 Task: Add the task  Create a new online platform for online legal consultations to the section Internationalization Sprint in the project BoostPro and add a Due Date to the respective task as 2023/10/20
Action: Mouse moved to (664, 481)
Screenshot: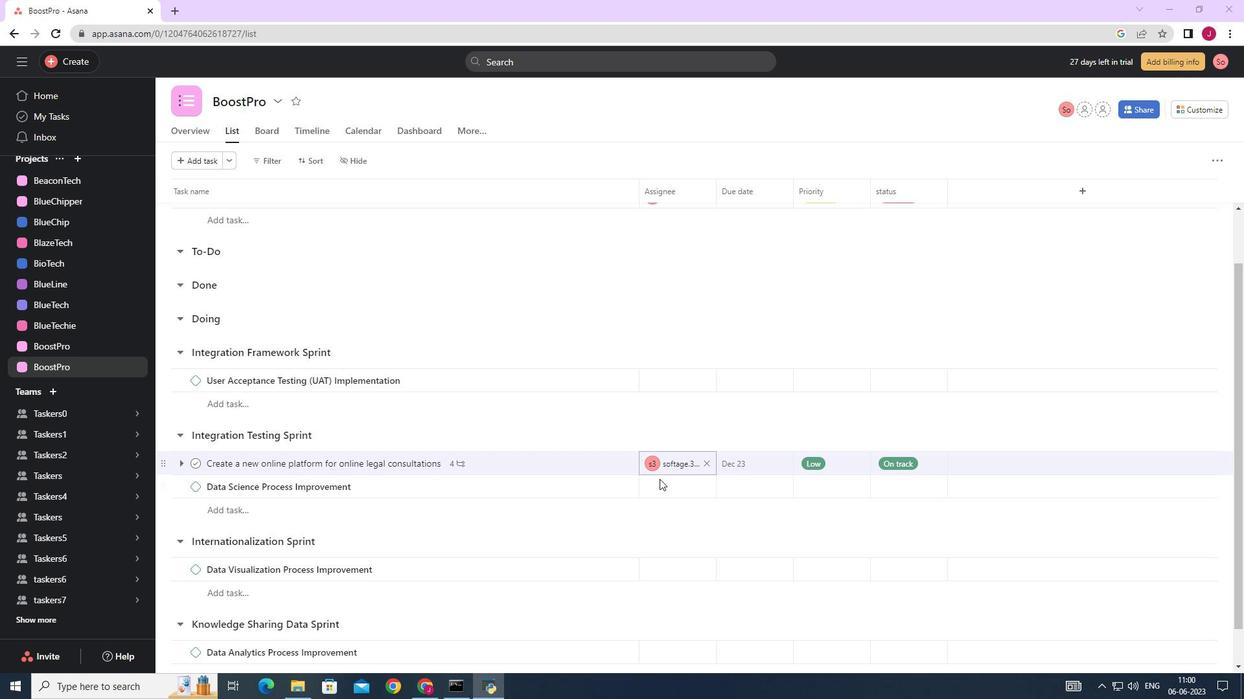 
Action: Mouse scrolled (664, 480) with delta (0, 0)
Screenshot: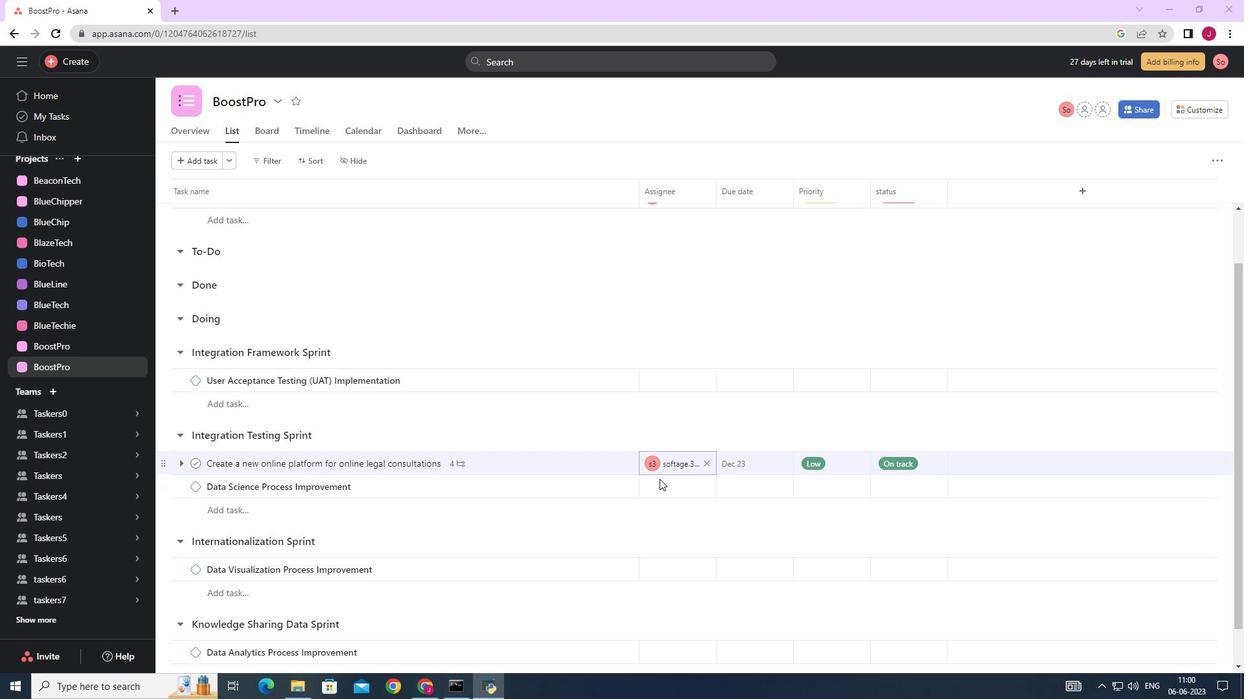 
Action: Mouse moved to (664, 482)
Screenshot: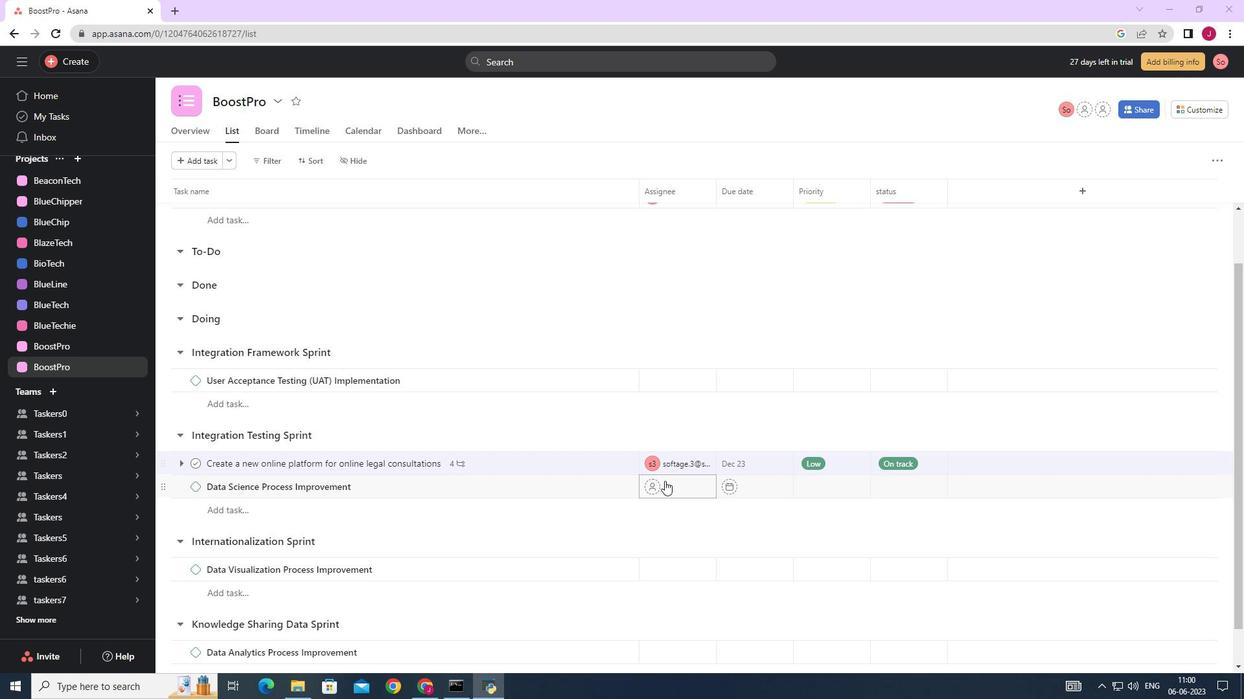 
Action: Mouse scrolled (664, 481) with delta (0, 0)
Screenshot: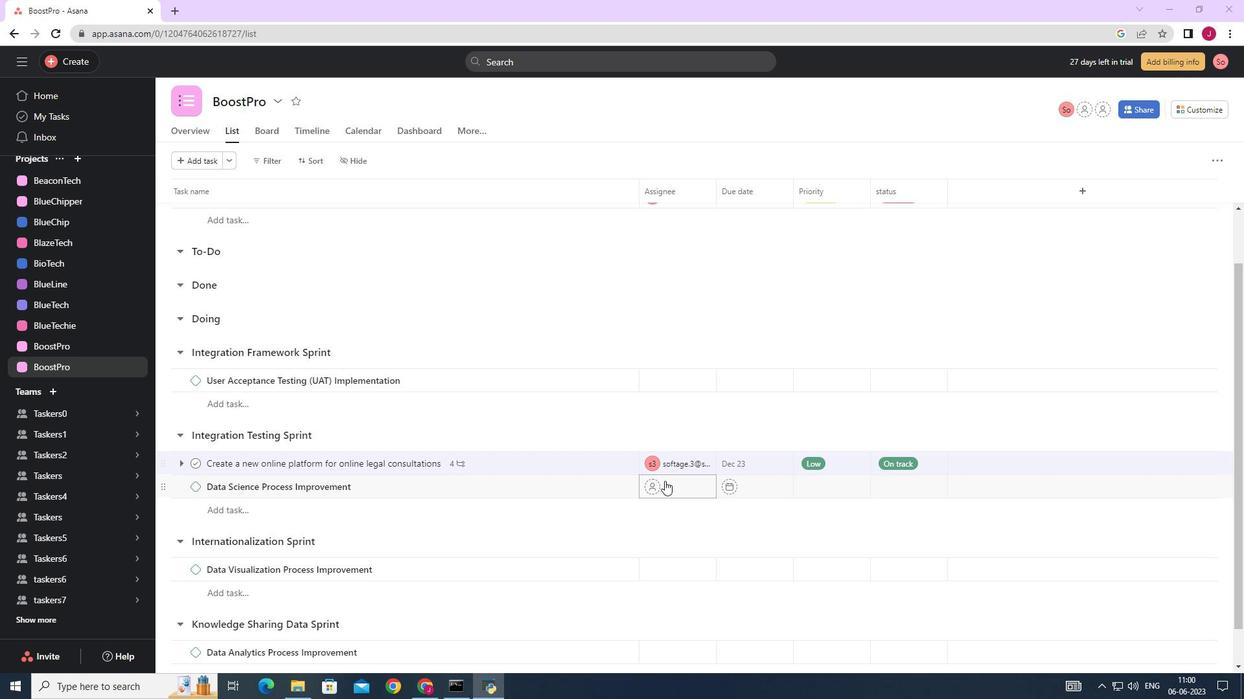 
Action: Mouse moved to (605, 420)
Screenshot: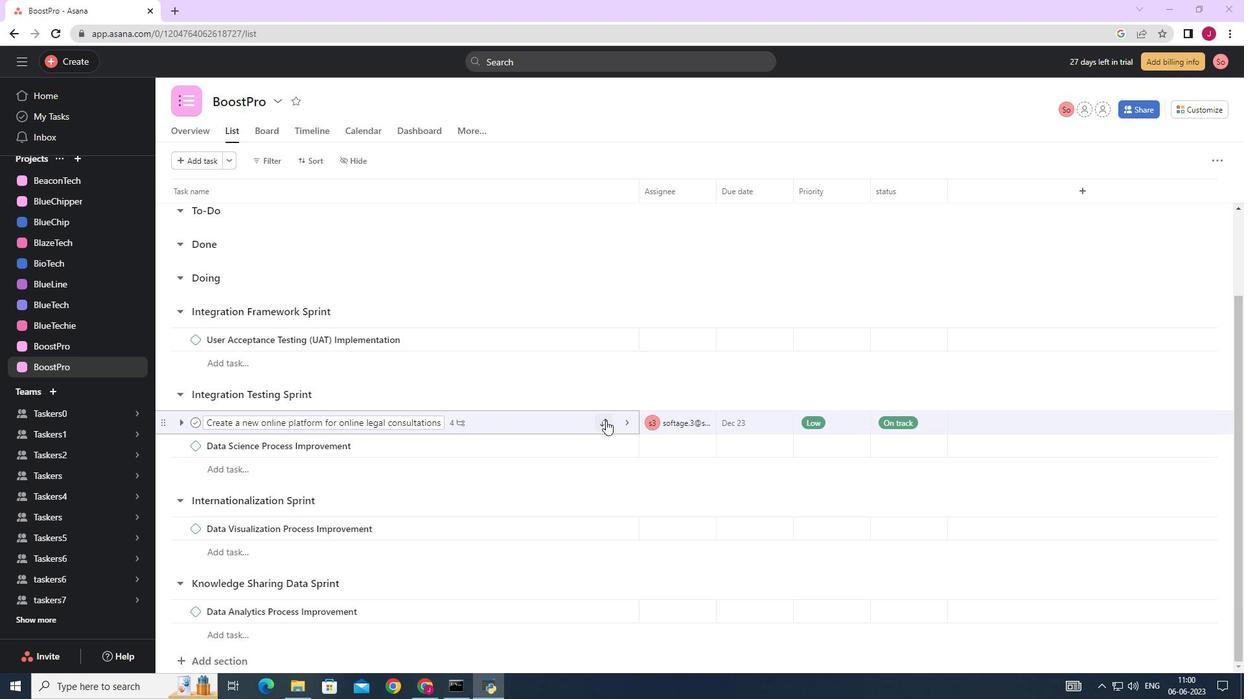 
Action: Mouse pressed left at (605, 420)
Screenshot: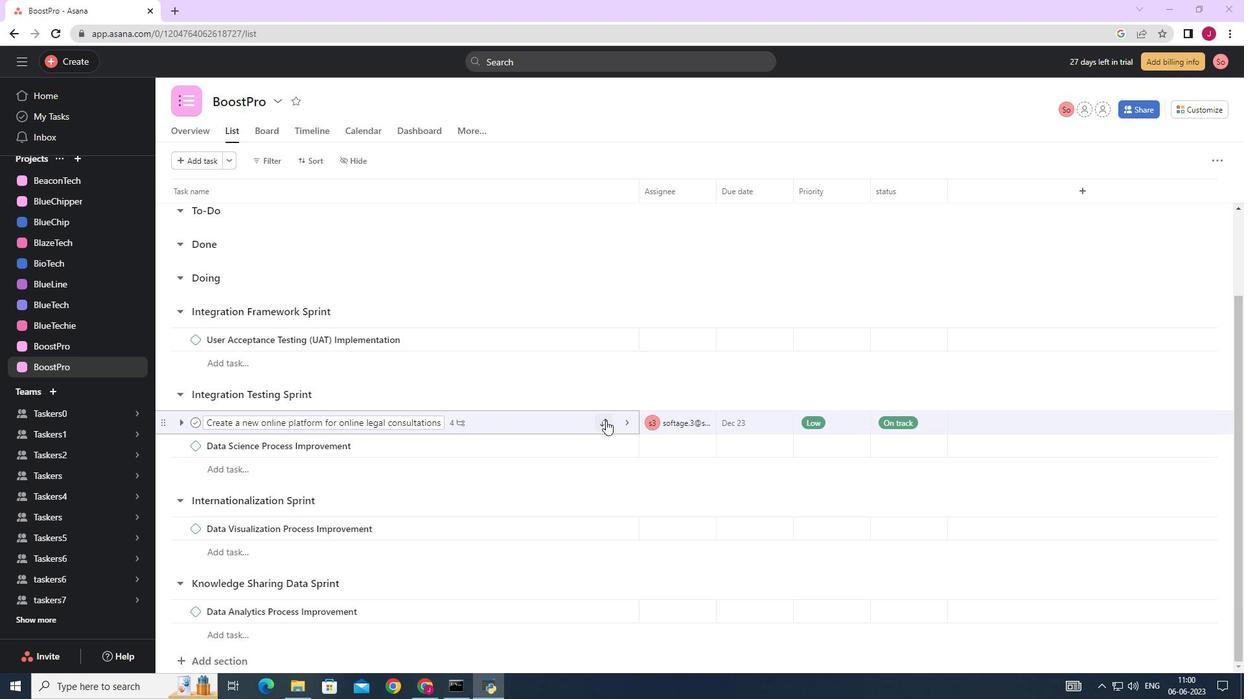 
Action: Mouse moved to (502, 609)
Screenshot: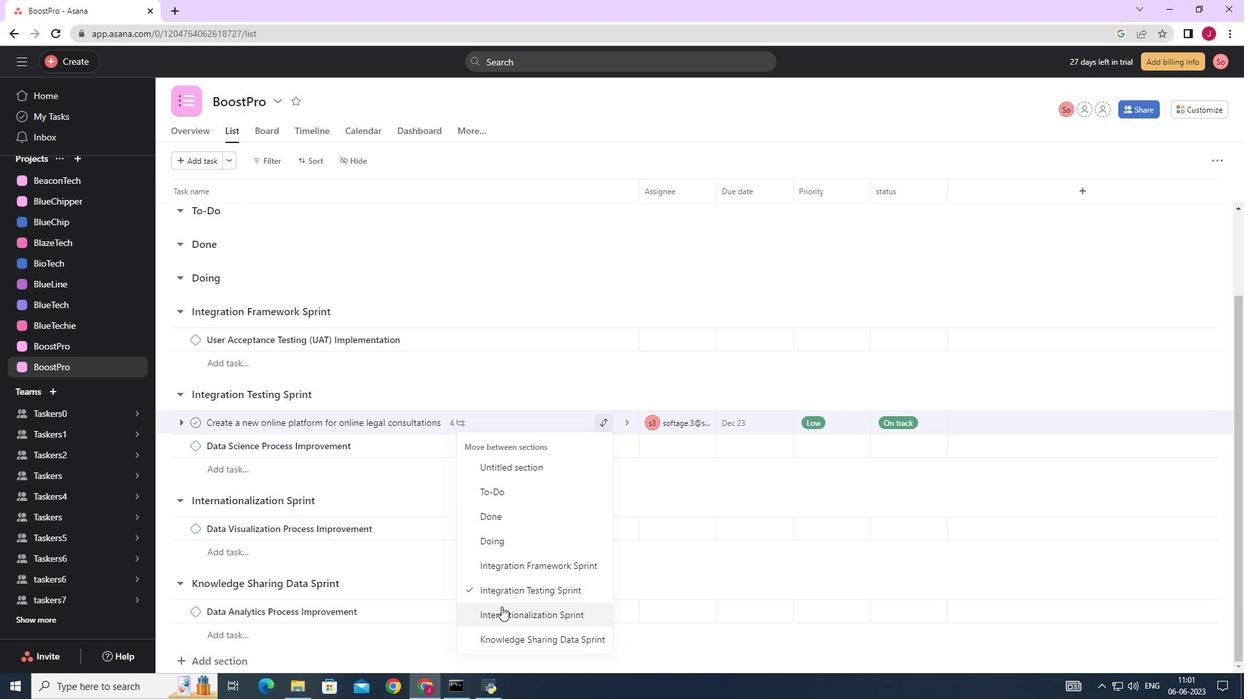 
Action: Mouse pressed left at (502, 609)
Screenshot: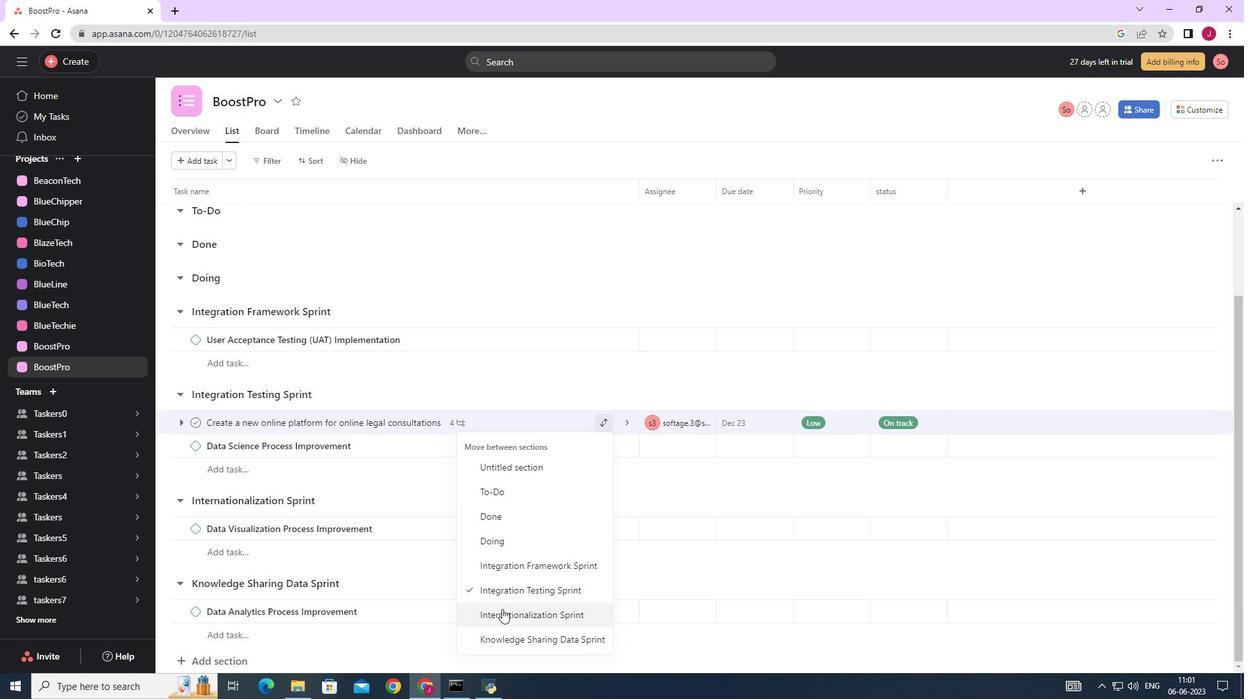 
Action: Mouse moved to (784, 499)
Screenshot: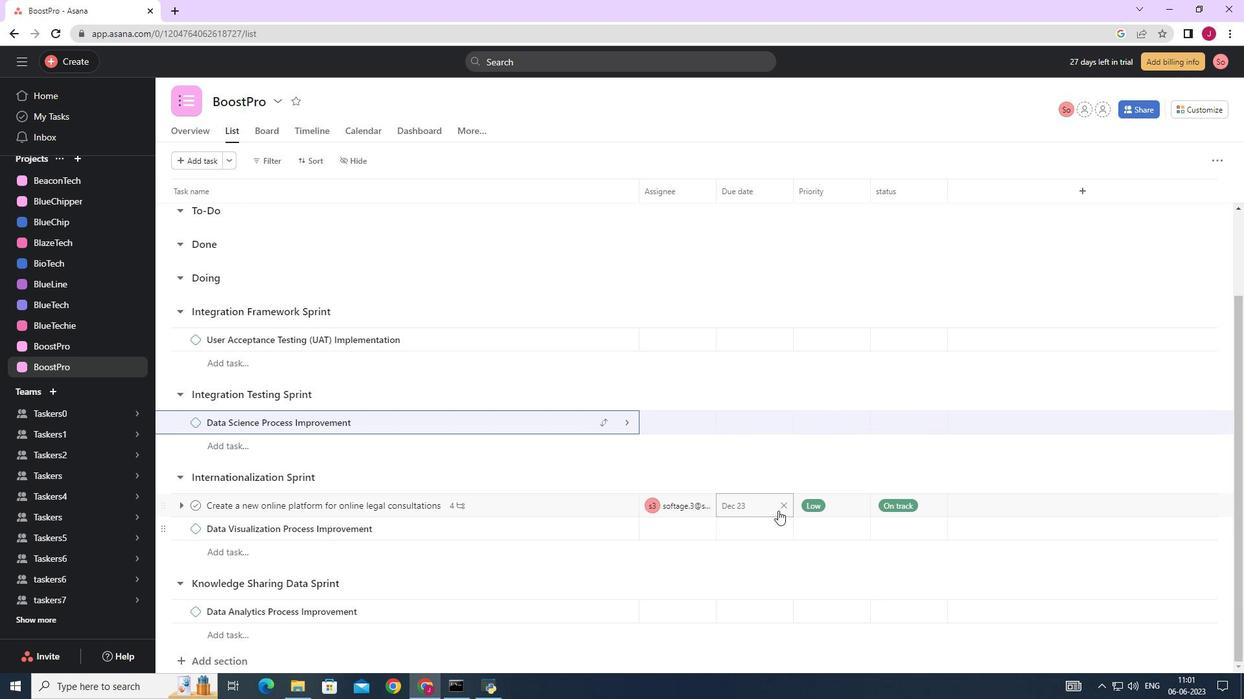 
Action: Mouse pressed left at (784, 499)
Screenshot: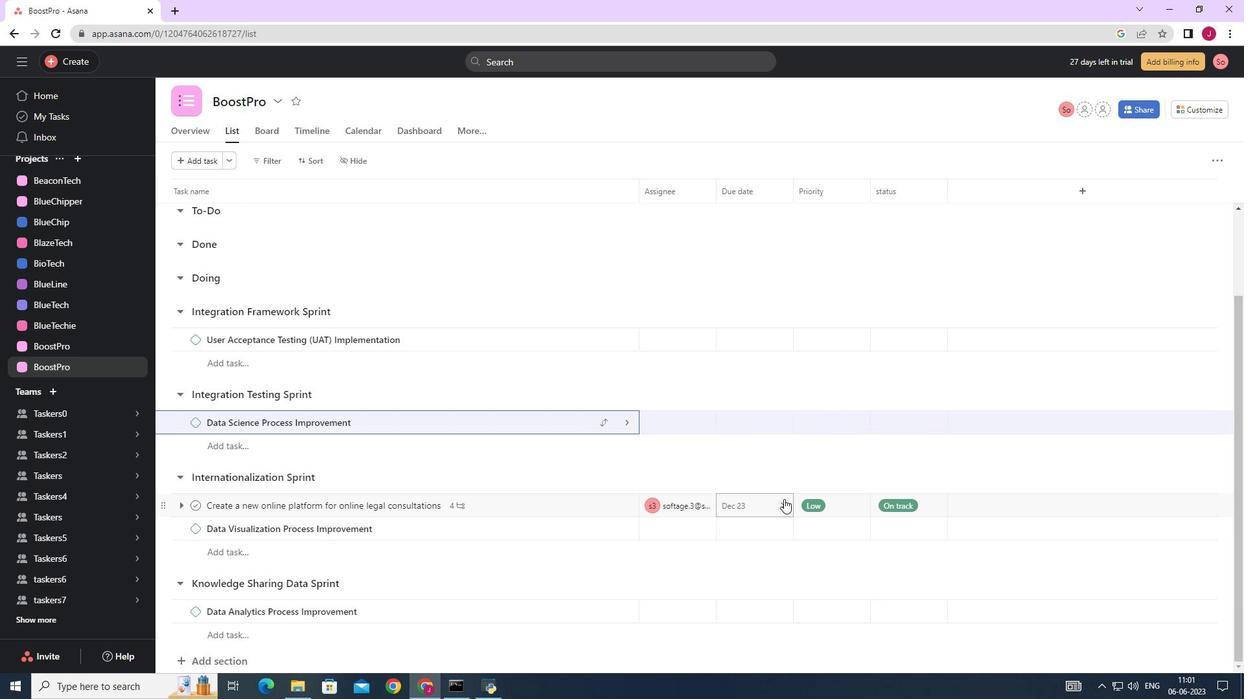 
Action: Mouse moved to (758, 506)
Screenshot: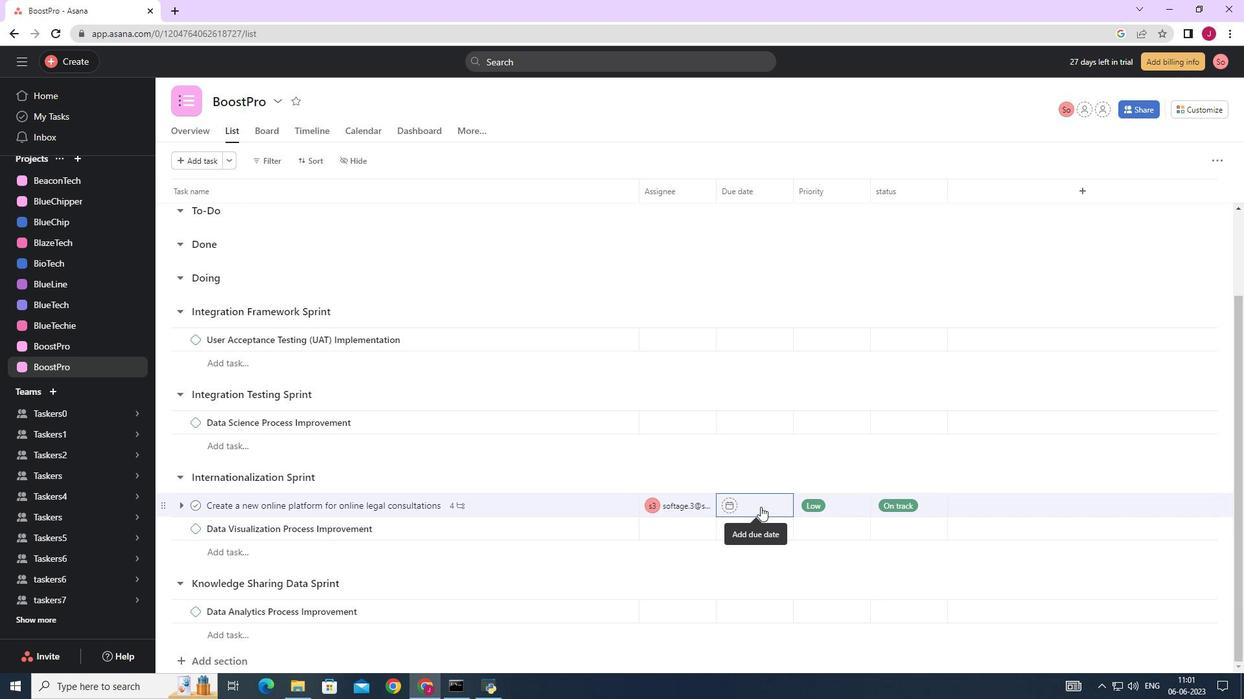 
Action: Mouse pressed left at (758, 506)
Screenshot: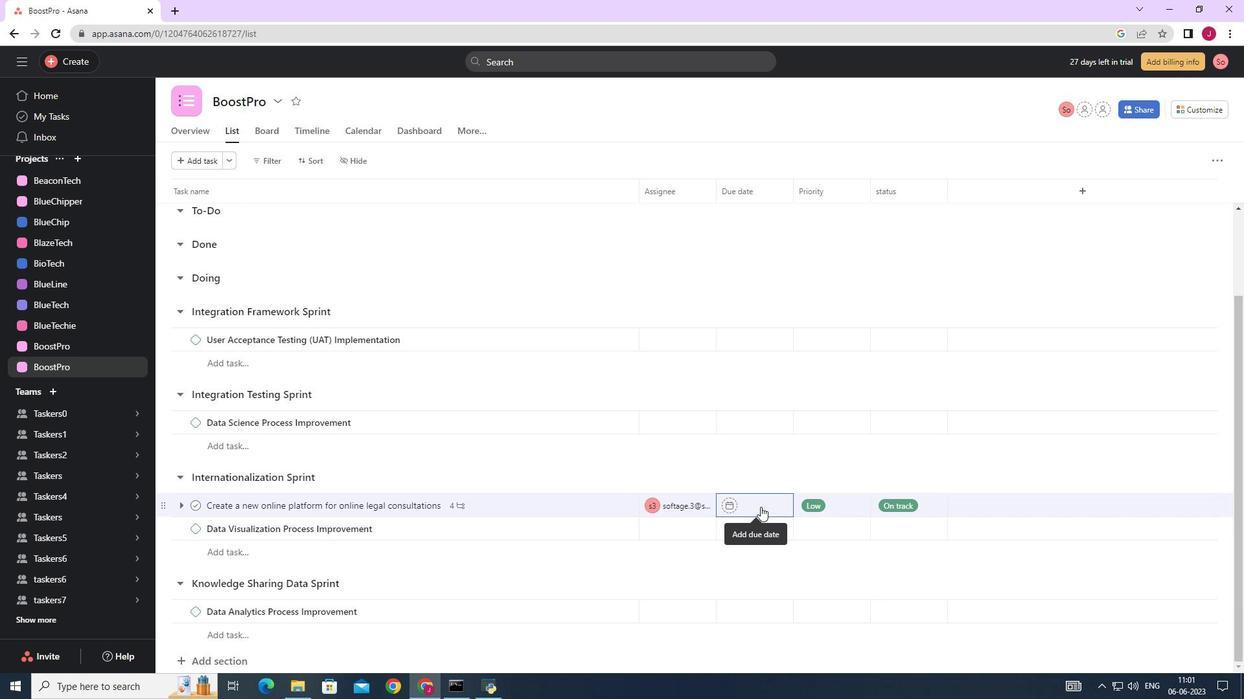 
Action: Mouse moved to (883, 300)
Screenshot: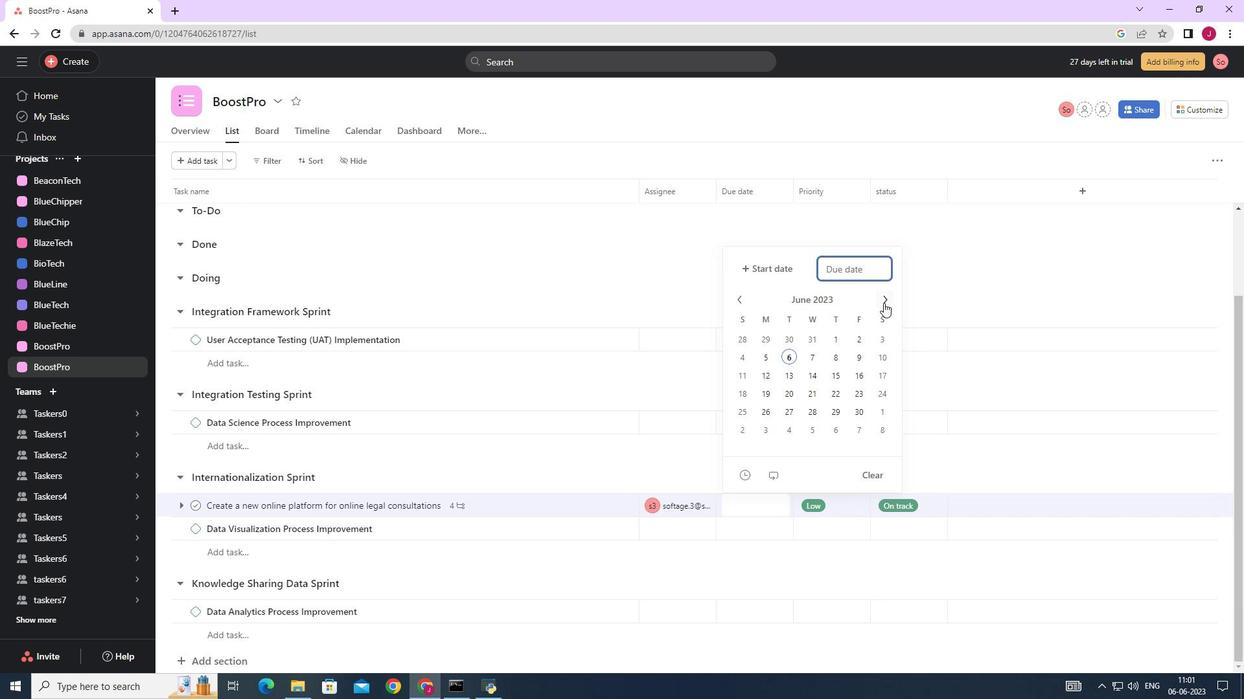 
Action: Mouse pressed left at (883, 300)
Screenshot: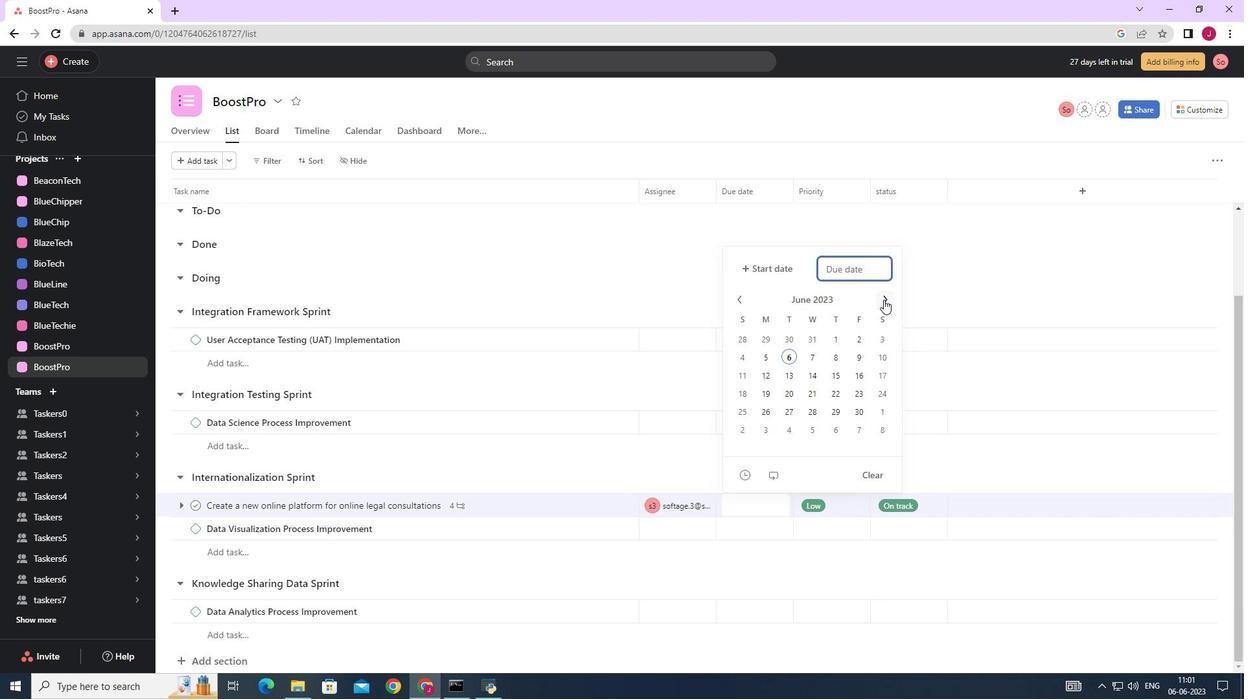 
Action: Mouse pressed left at (883, 300)
Screenshot: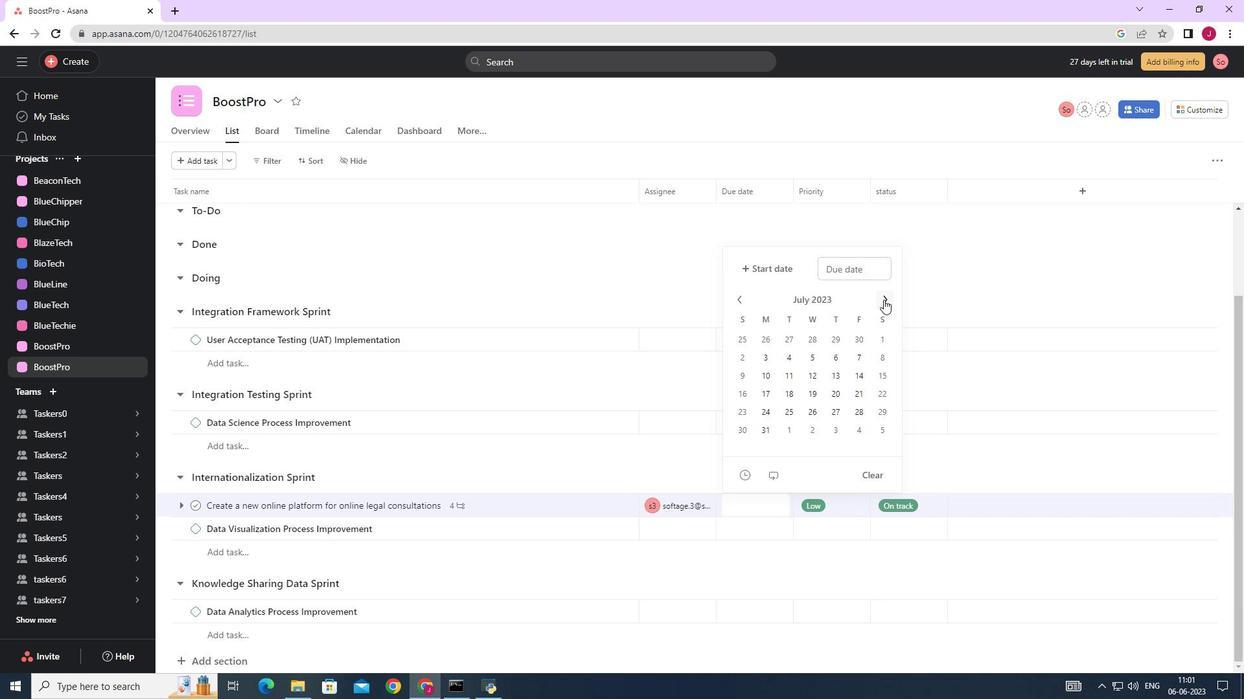 
Action: Mouse pressed left at (883, 300)
Screenshot: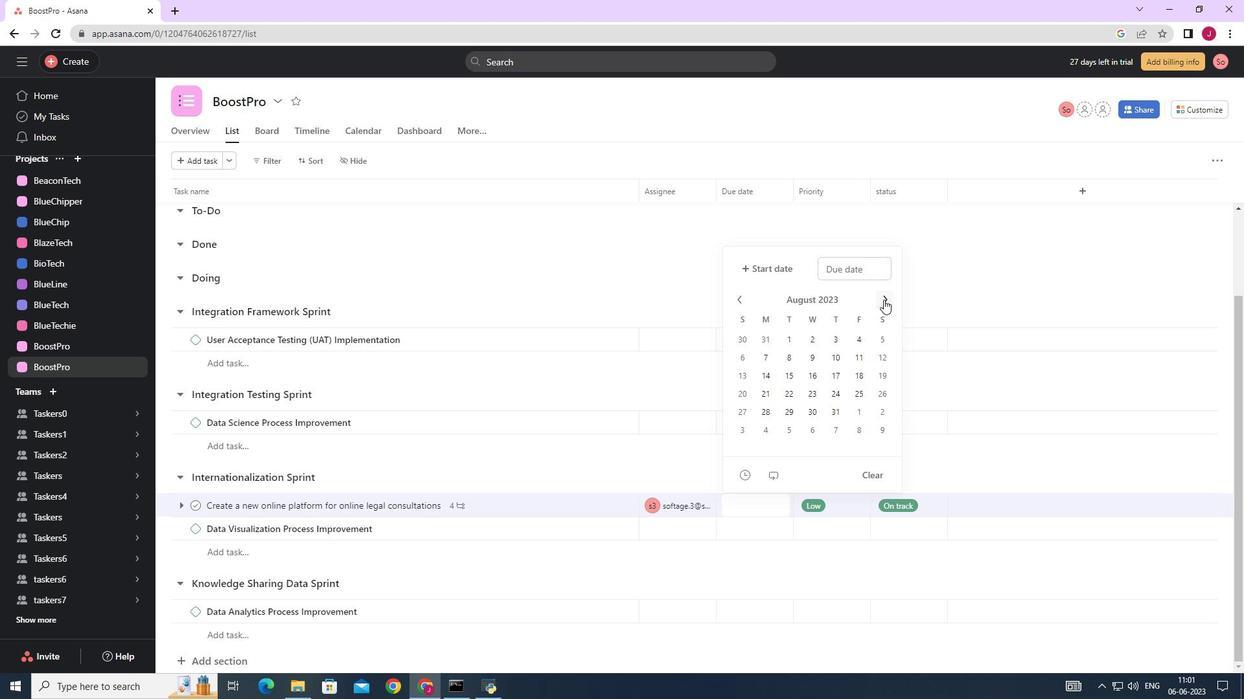 
Action: Mouse moved to (885, 298)
Screenshot: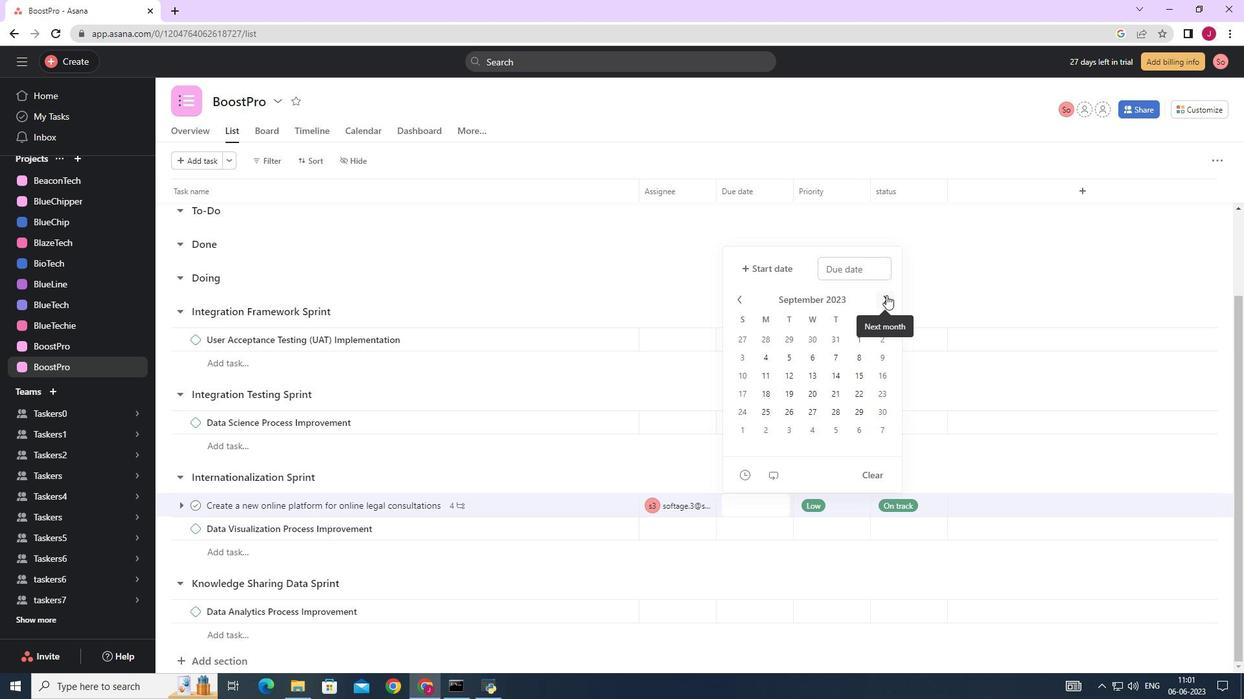 
Action: Mouse pressed left at (885, 298)
Screenshot: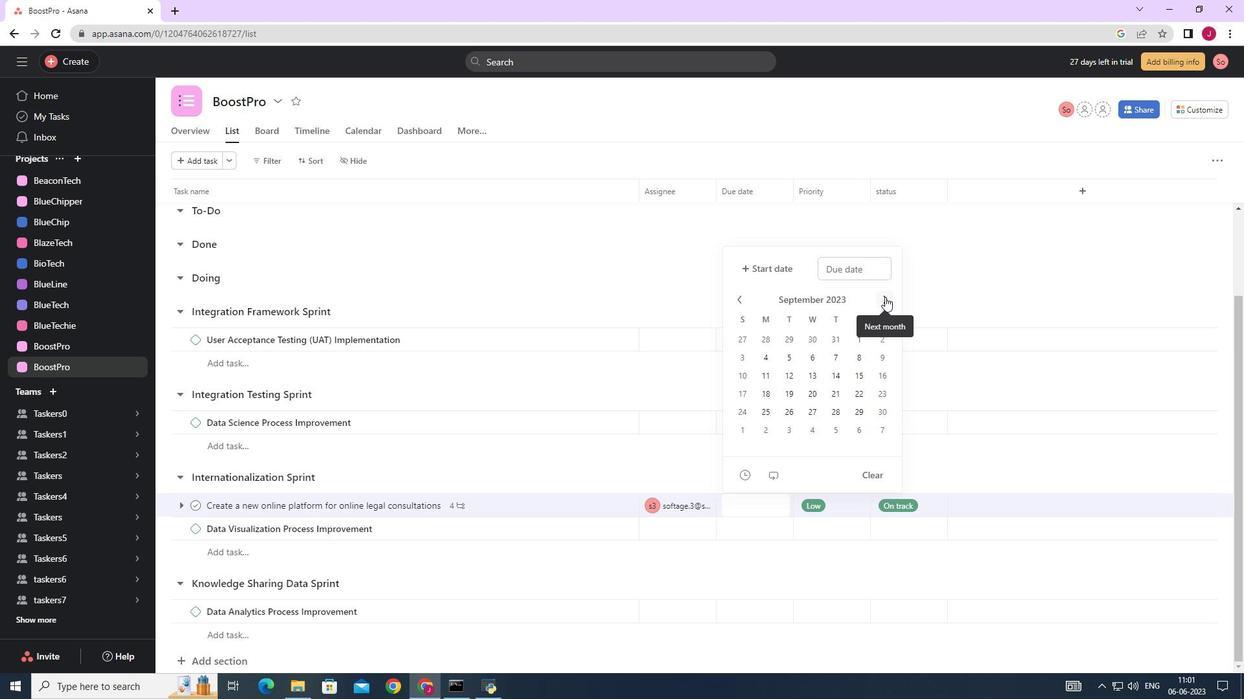 
Action: Mouse moved to (856, 373)
Screenshot: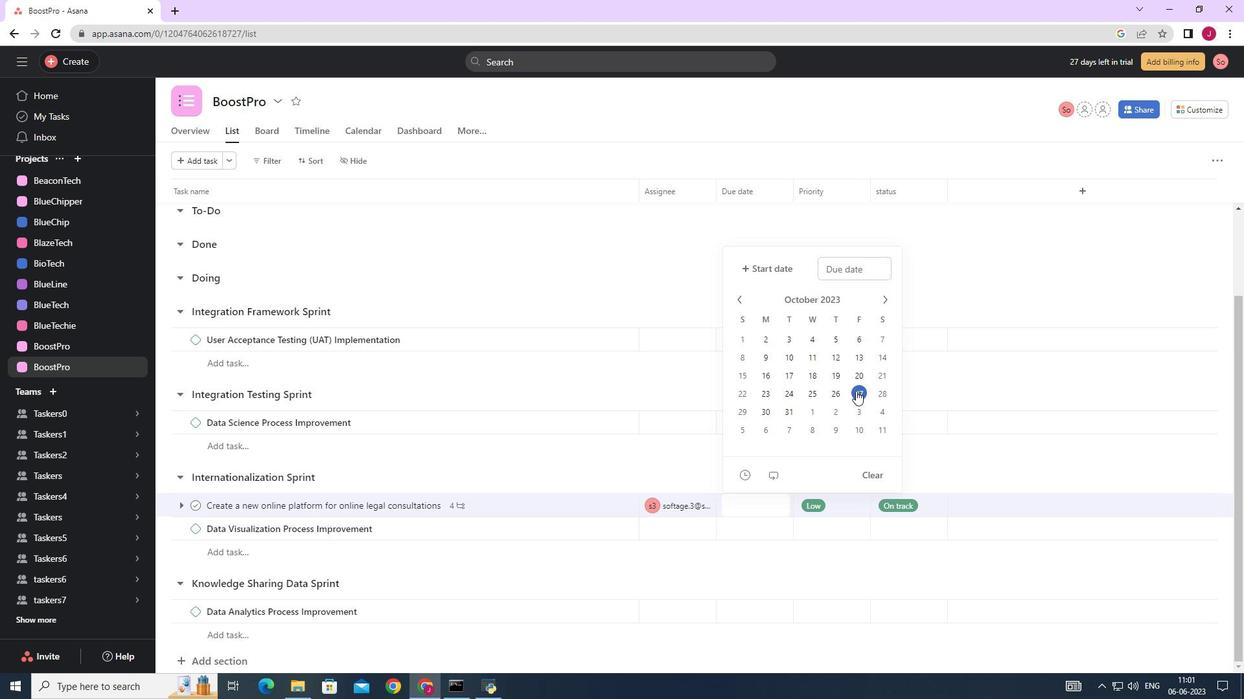 
Action: Mouse pressed left at (856, 373)
Screenshot: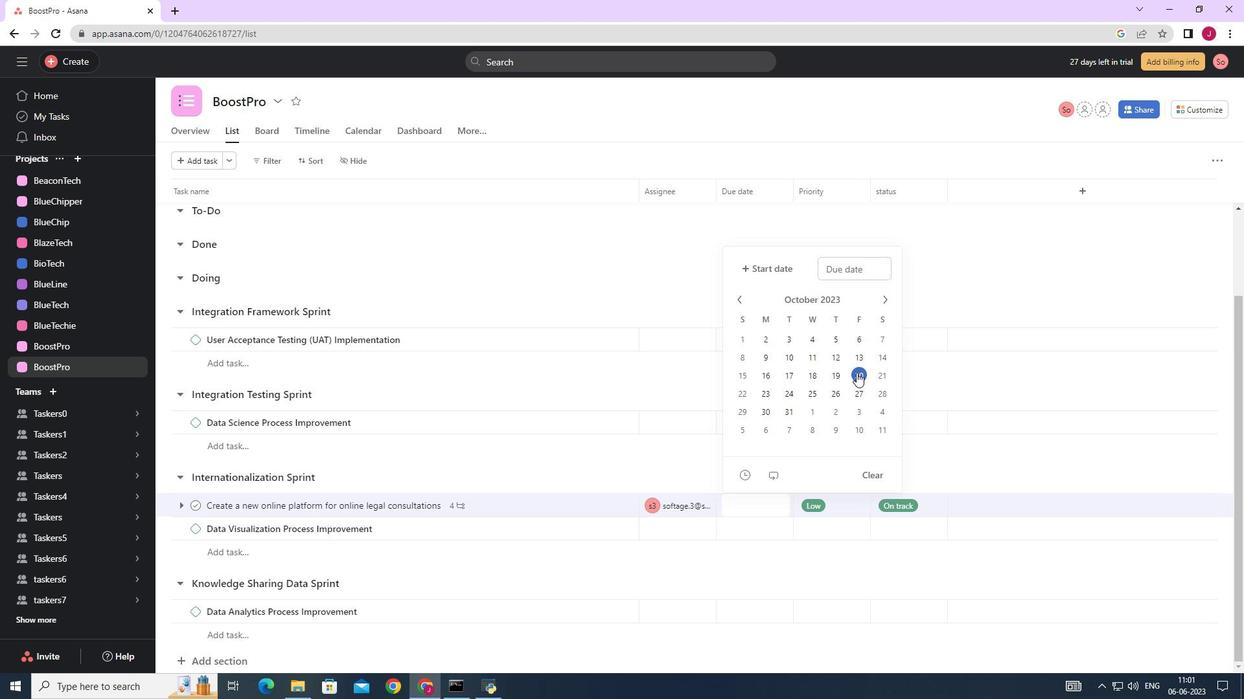
Action: Mouse moved to (964, 261)
Screenshot: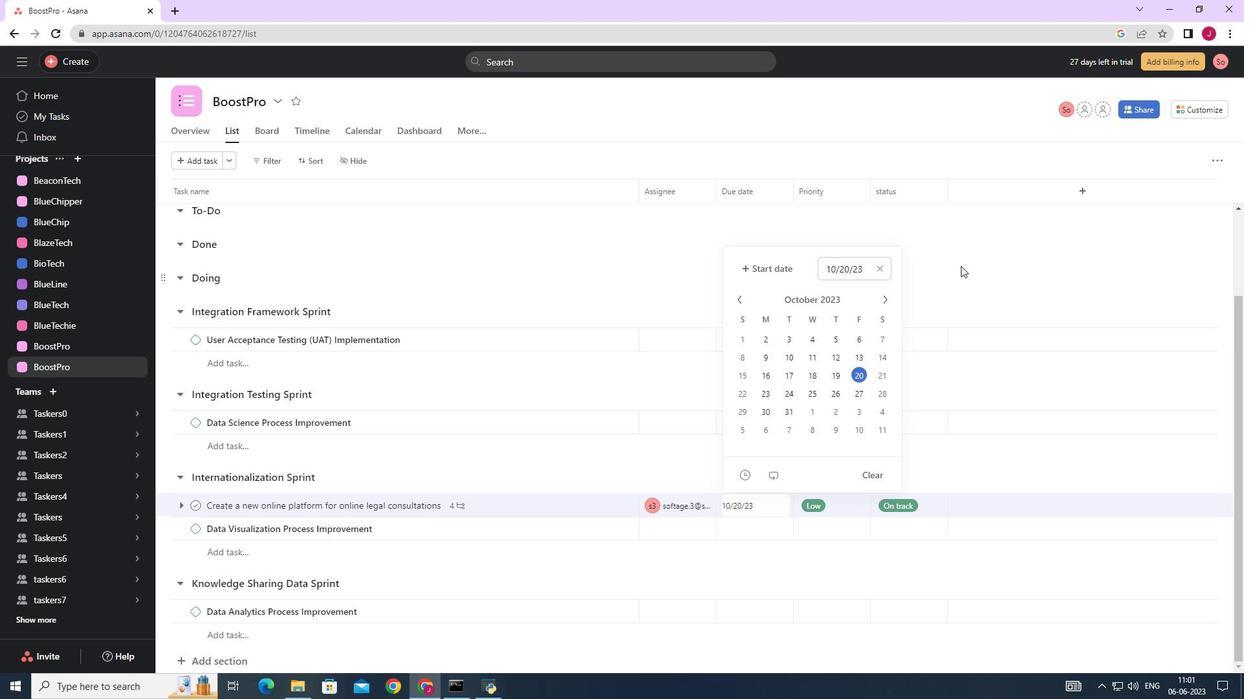 
Action: Mouse pressed left at (964, 261)
Screenshot: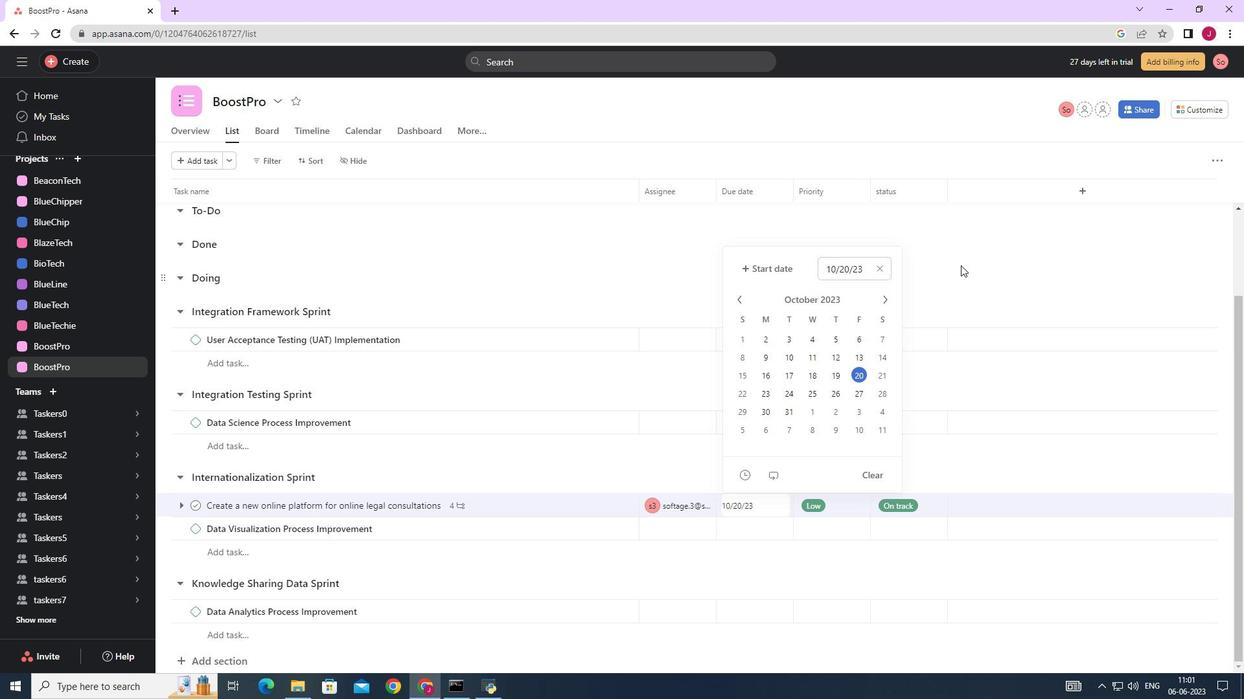 
